 Task: Add "As an advocate for lifelong learning and continuous improvement, I have achieved commendable scores on standardized tests" as a description.
Action: Mouse moved to (650, 68)
Screenshot: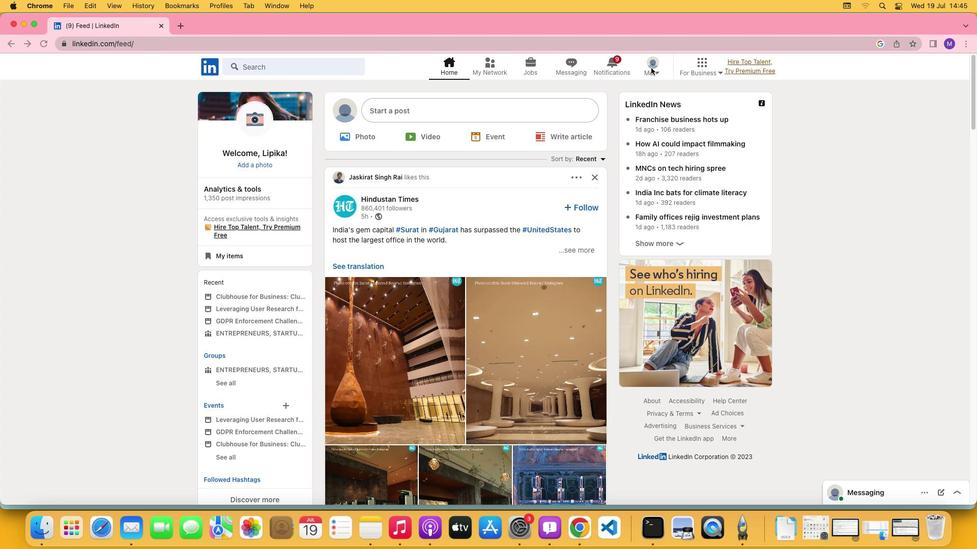 
Action: Mouse pressed left at (650, 68)
Screenshot: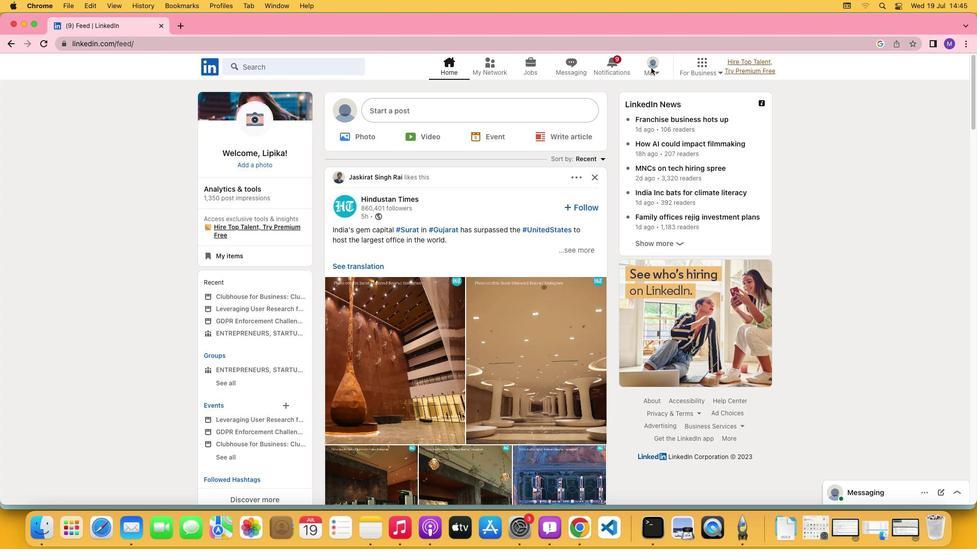 
Action: Mouse moved to (656, 70)
Screenshot: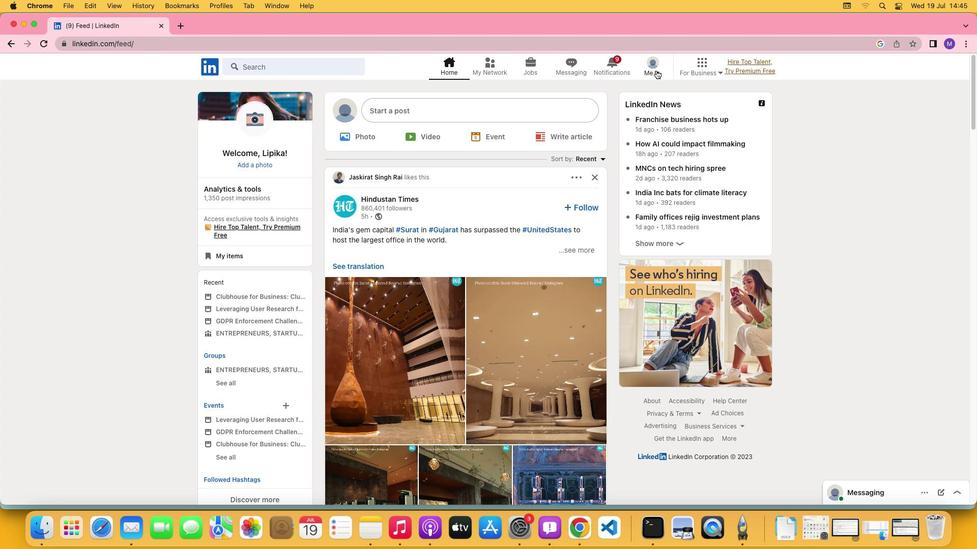 
Action: Mouse pressed left at (656, 70)
Screenshot: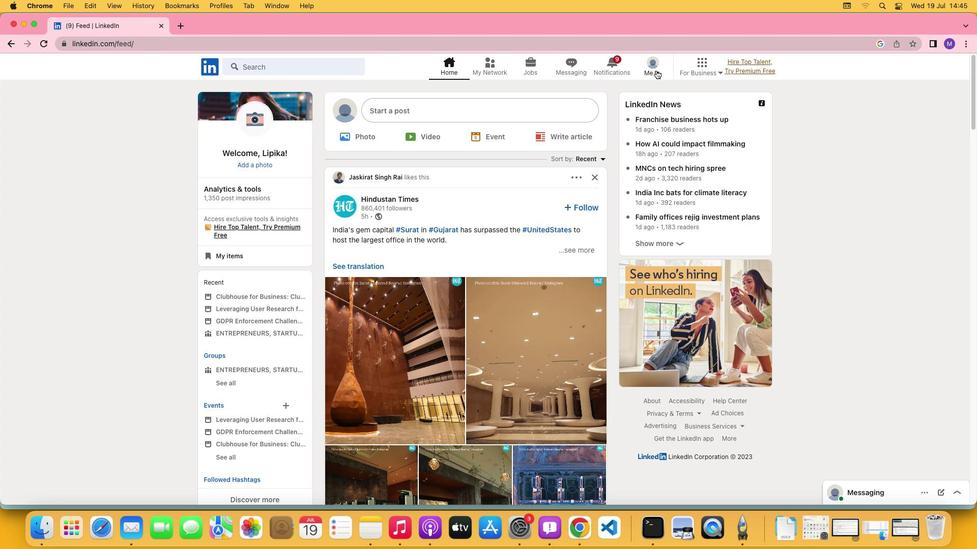 
Action: Mouse moved to (642, 123)
Screenshot: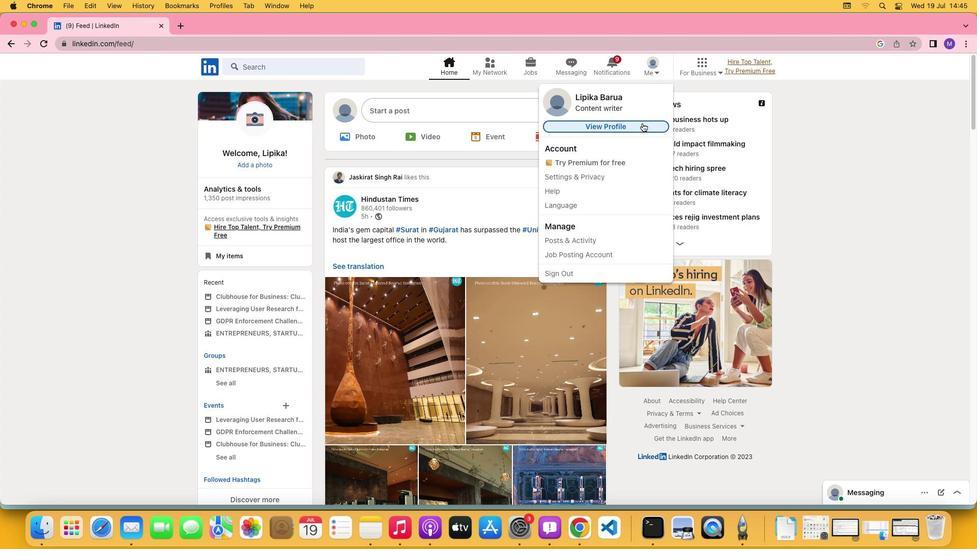 
Action: Mouse pressed left at (642, 123)
Screenshot: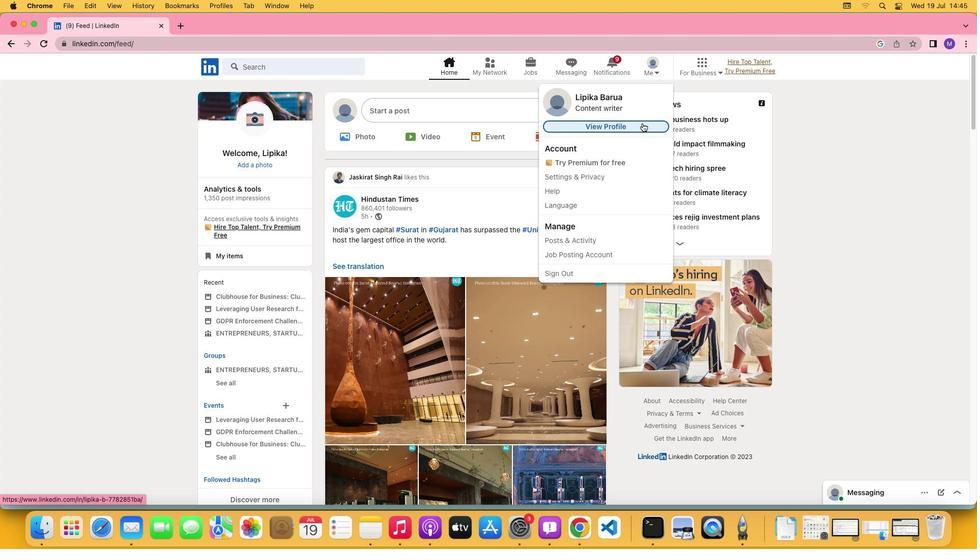 
Action: Mouse moved to (325, 329)
Screenshot: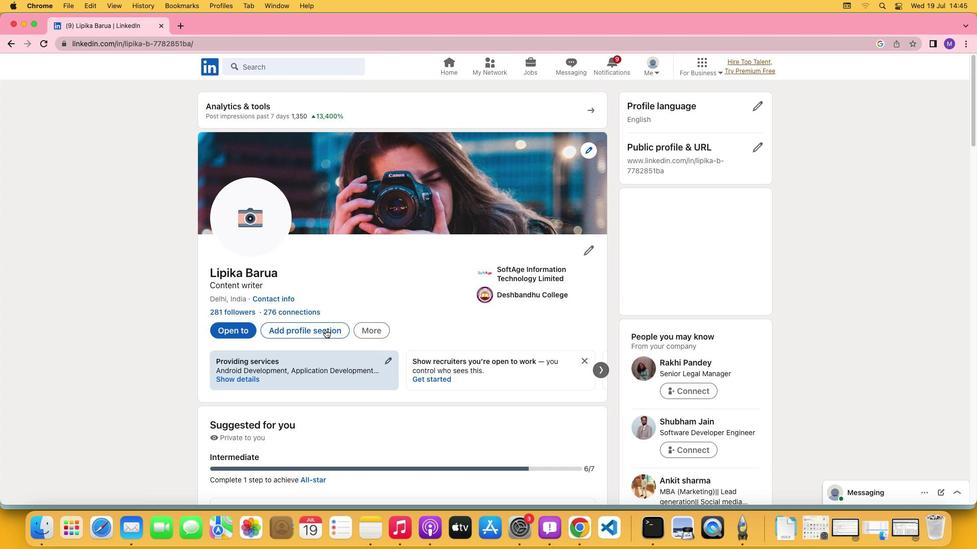 
Action: Mouse pressed left at (325, 329)
Screenshot: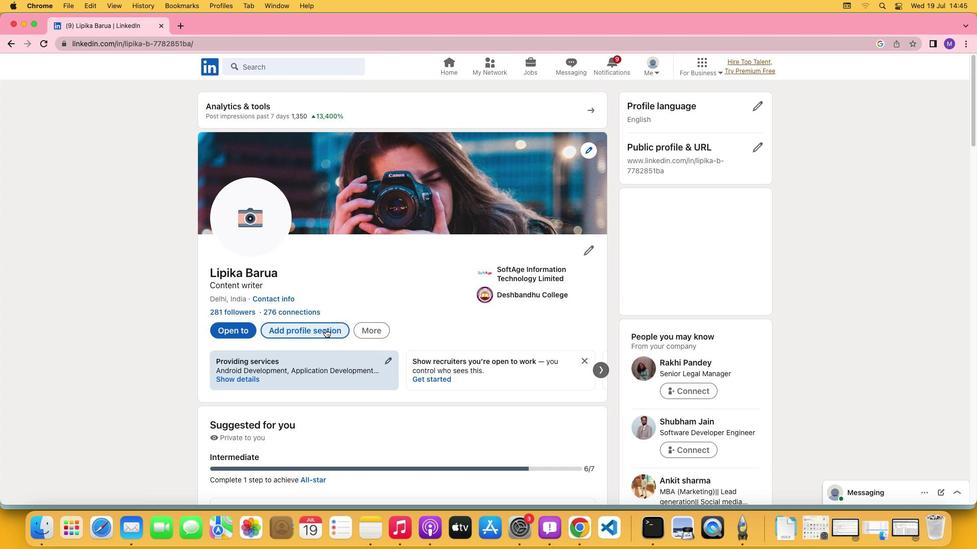 
Action: Mouse moved to (396, 305)
Screenshot: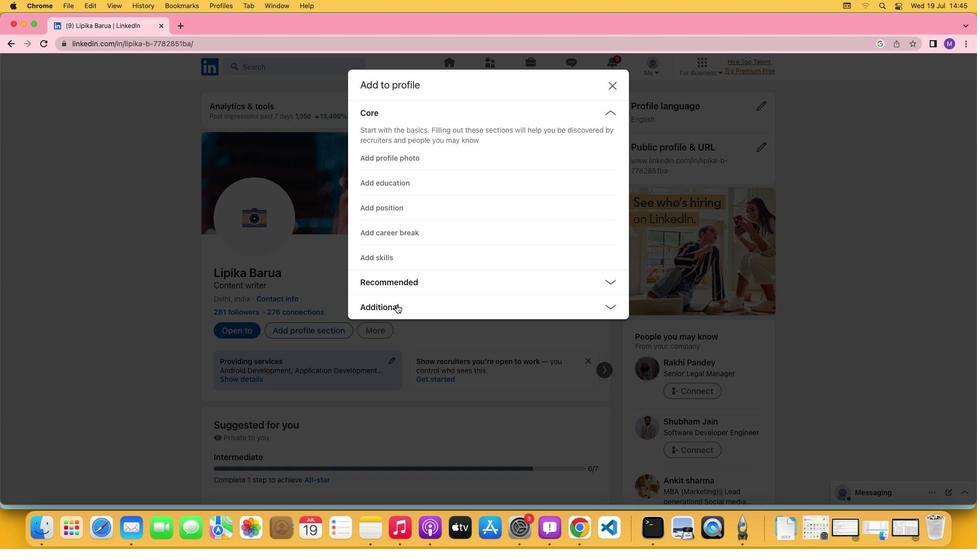
Action: Mouse pressed left at (396, 305)
Screenshot: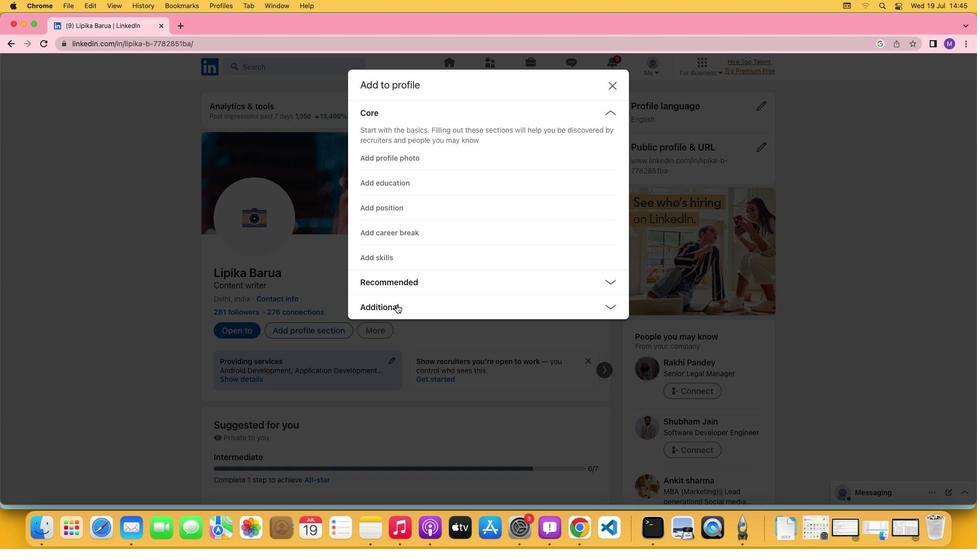 
Action: Mouse moved to (393, 306)
Screenshot: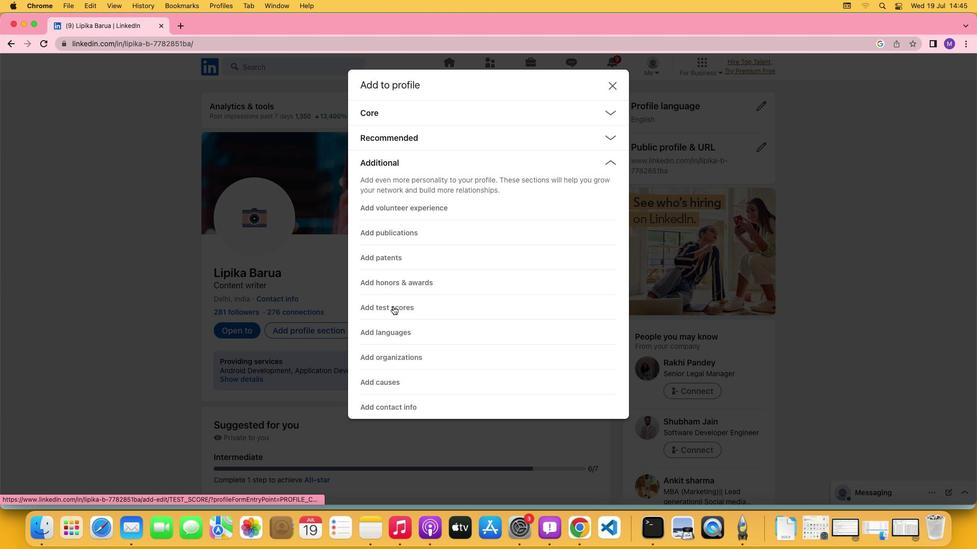 
Action: Mouse pressed left at (393, 306)
Screenshot: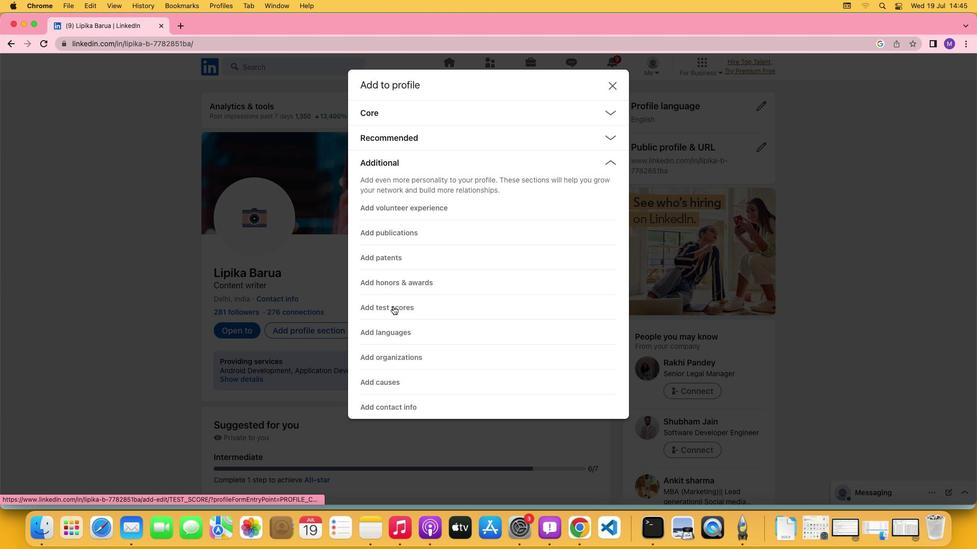 
Action: Mouse moved to (386, 311)
Screenshot: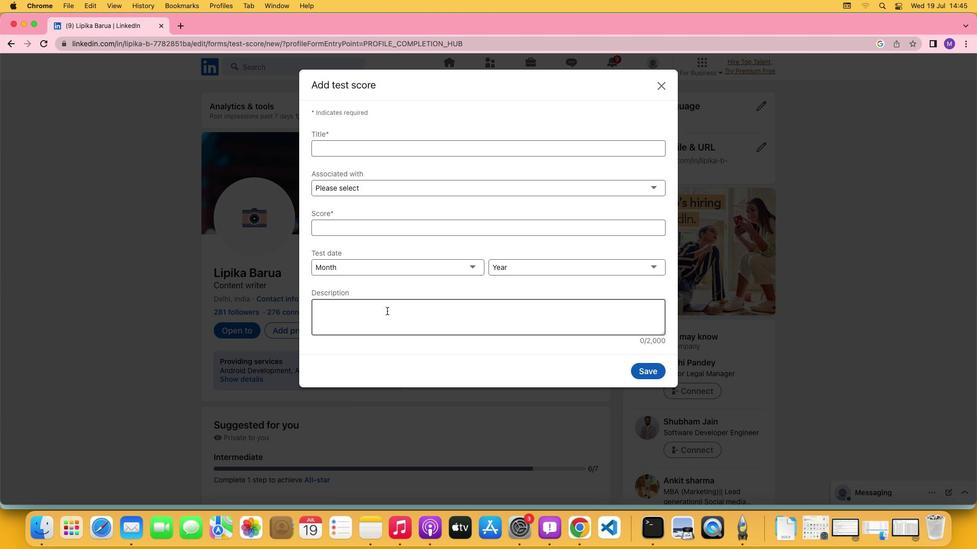 
Action: Mouse pressed left at (386, 311)
Screenshot: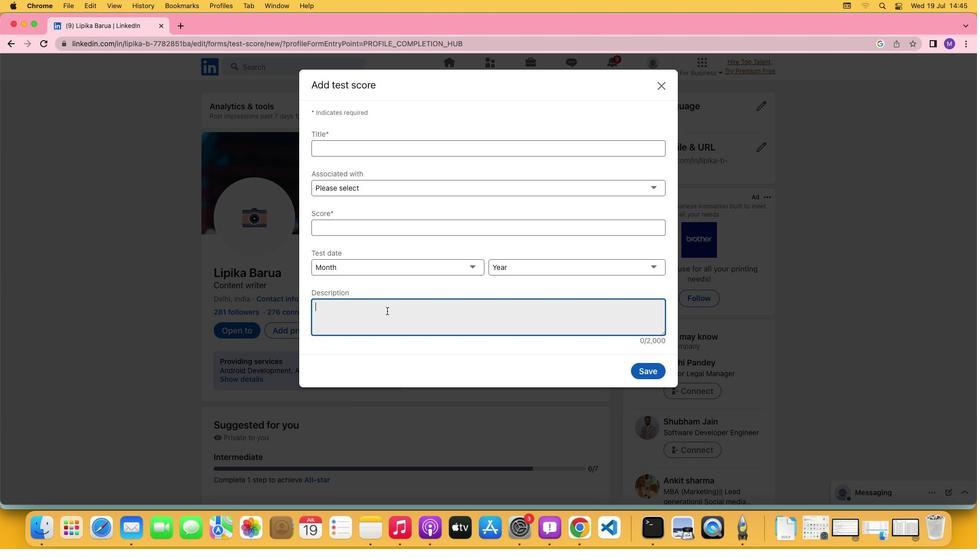 
Action: Key pressed Key.shift'A''s'Key.space'a''n'Key.space'a''d''v''o''c''a''t''e'Key.space'f''o''r'Key.space'l''i''f''e''l''o''n''g'Key.space'l''e''a''r''n''i''n''g'Key.space'a''n''d'Key.space'c''o''n''t''i''n''u''o''u''s'Key.space'i''m''p''e'Key.backspace'r''o''v''e''m''e''n''t'','Key.spaceKey.shift'I'Key.space'h''a''v''e'Key.space'a''c''h''i''e''v''e''d'Key.space'c''o''m''m''e''n''d''a''b''l''e'Key.space's''c''o''r''e''s'Key.space'o''n'Key.space's''t''a''n''d''a''r''d''i''z''e''d'Key.space't''e''s''t''s'
Screenshot: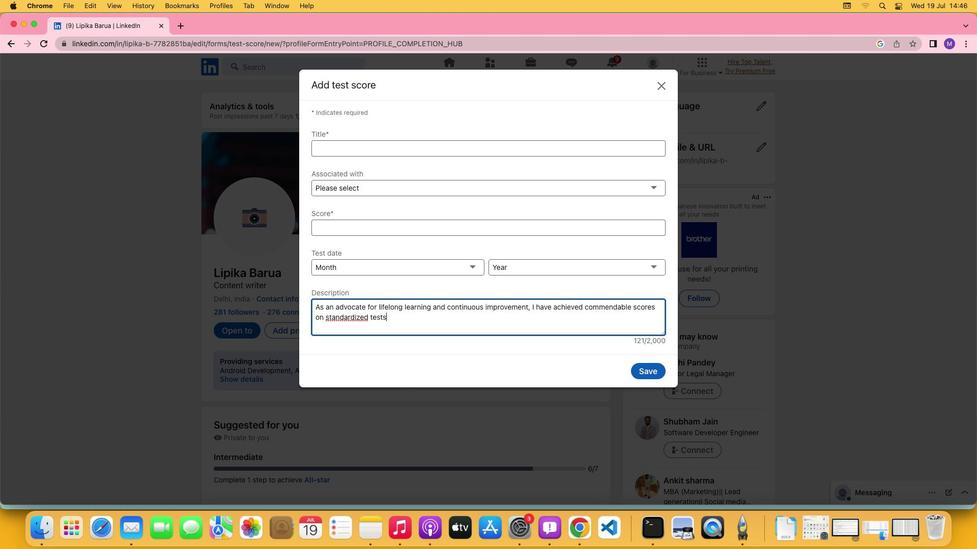 
Action: Mouse moved to (406, 343)
Screenshot: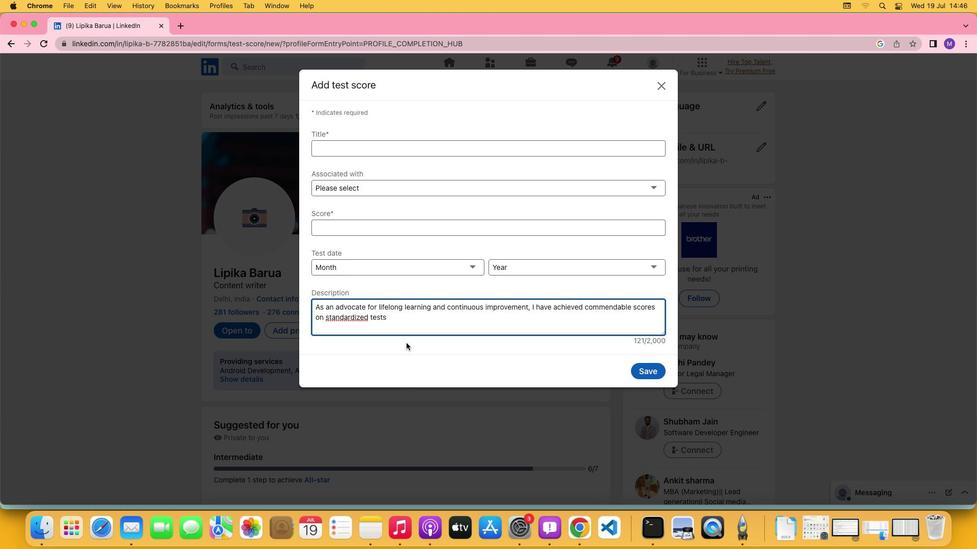 
Action: Mouse pressed left at (406, 343)
Screenshot: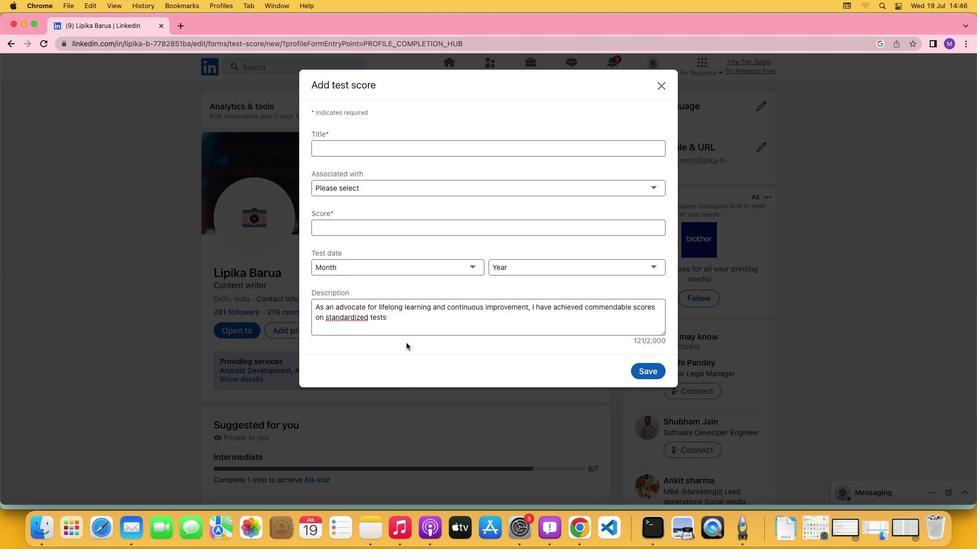 
